 Task: Select the Asia/Baku as time zone for the schedule.
Action: Mouse moved to (88, 111)
Screenshot: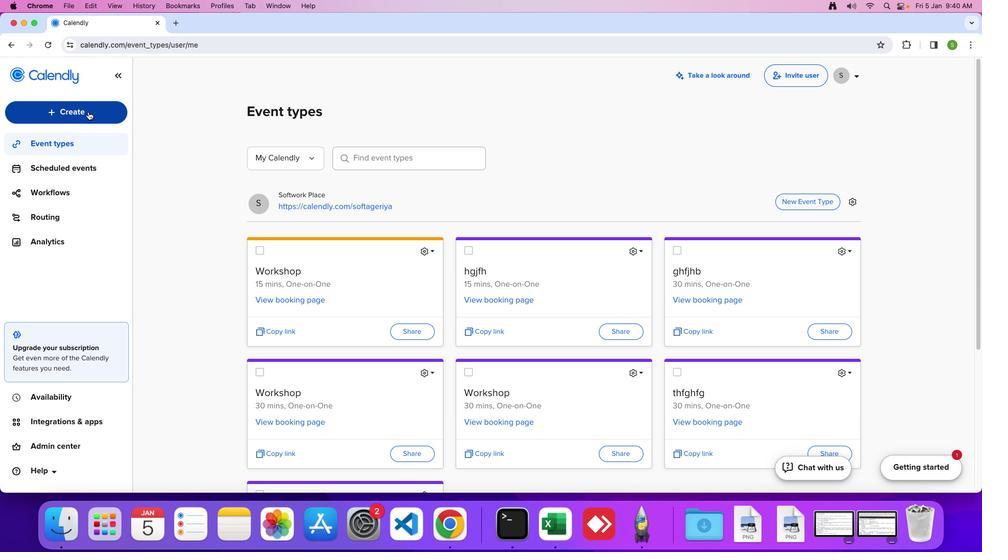 
Action: Mouse pressed left at (88, 111)
Screenshot: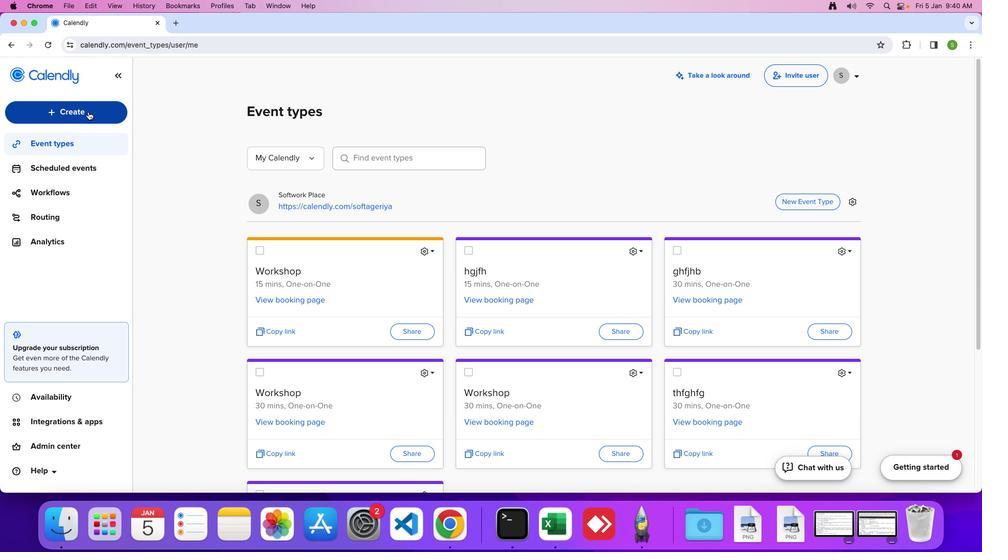 
Action: Mouse moved to (90, 203)
Screenshot: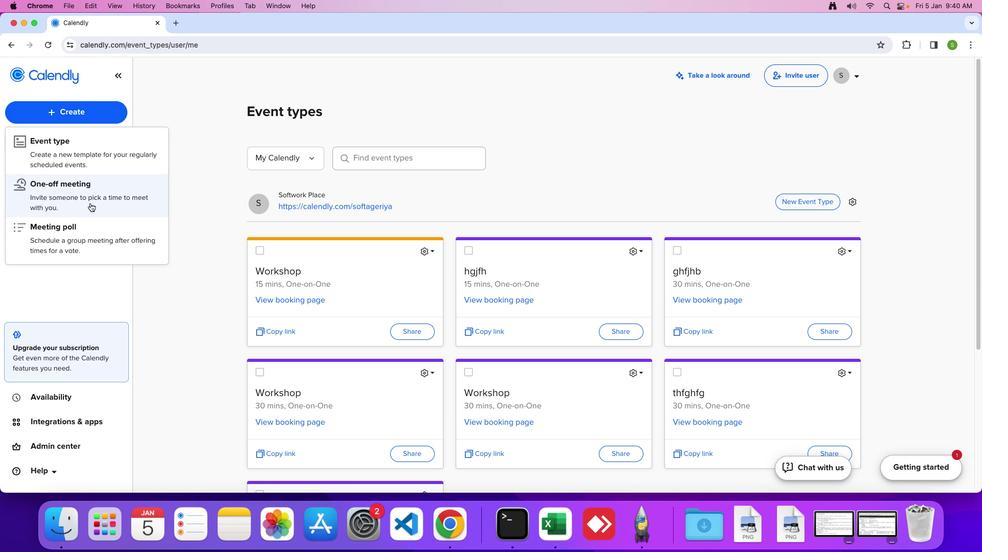 
Action: Mouse pressed left at (90, 203)
Screenshot: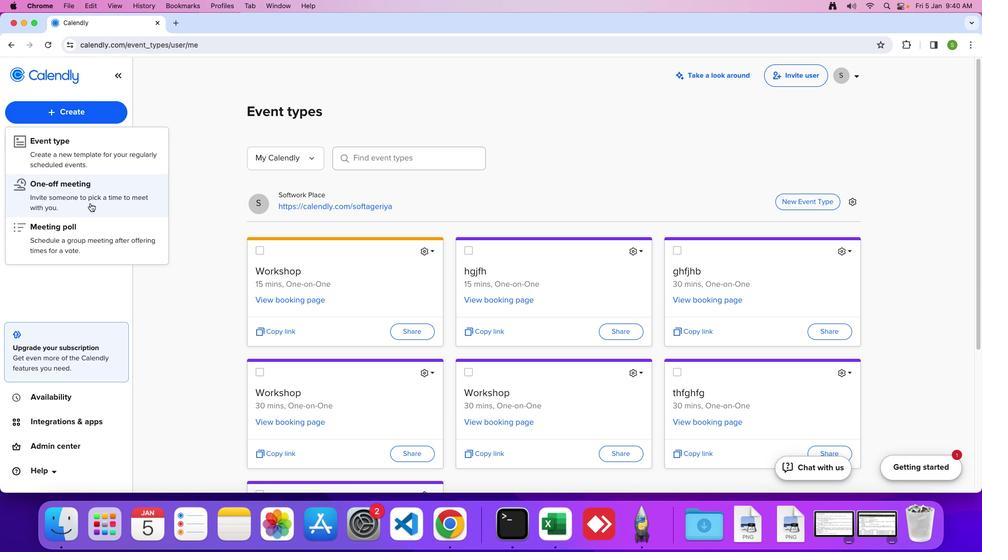 
Action: Mouse moved to (92, 125)
Screenshot: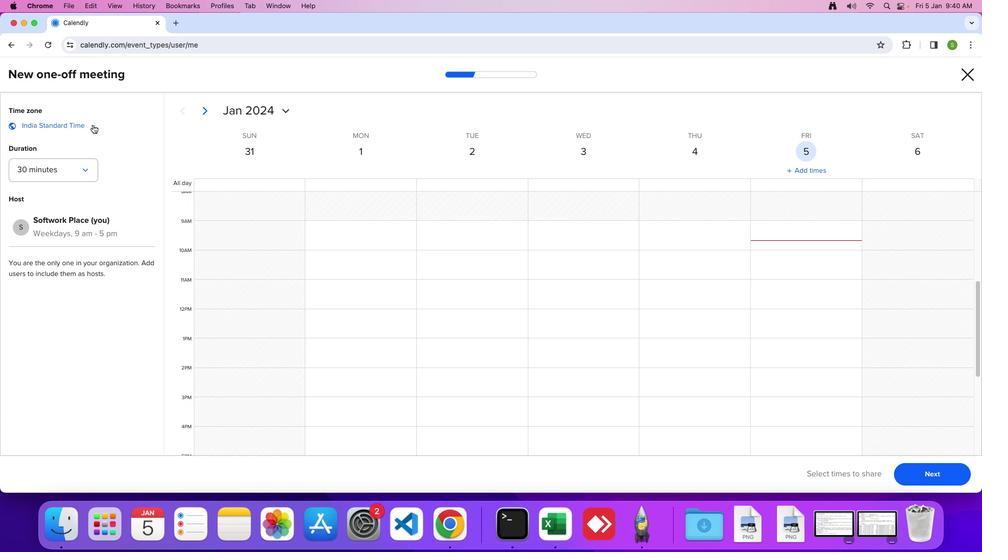 
Action: Mouse pressed left at (92, 125)
Screenshot: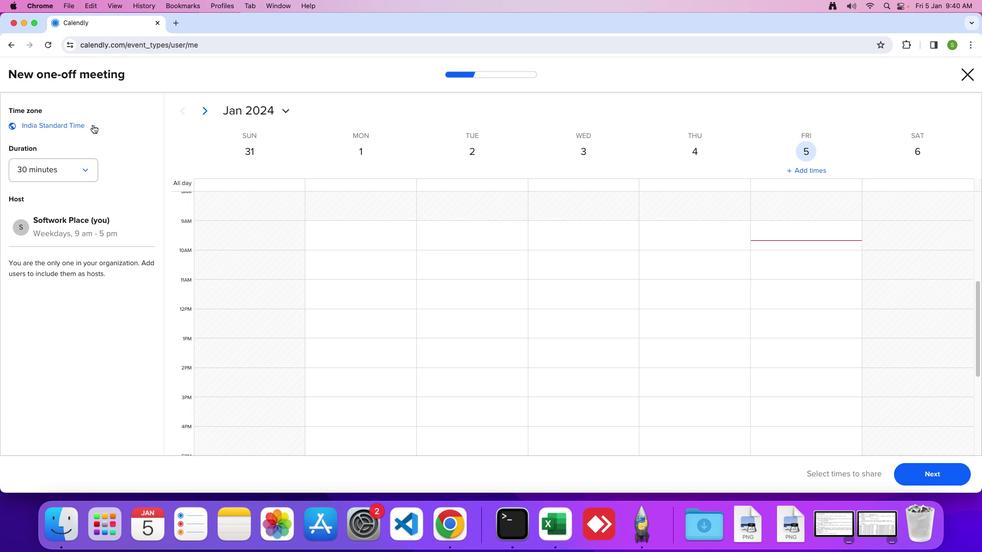 
Action: Mouse moved to (91, 210)
Screenshot: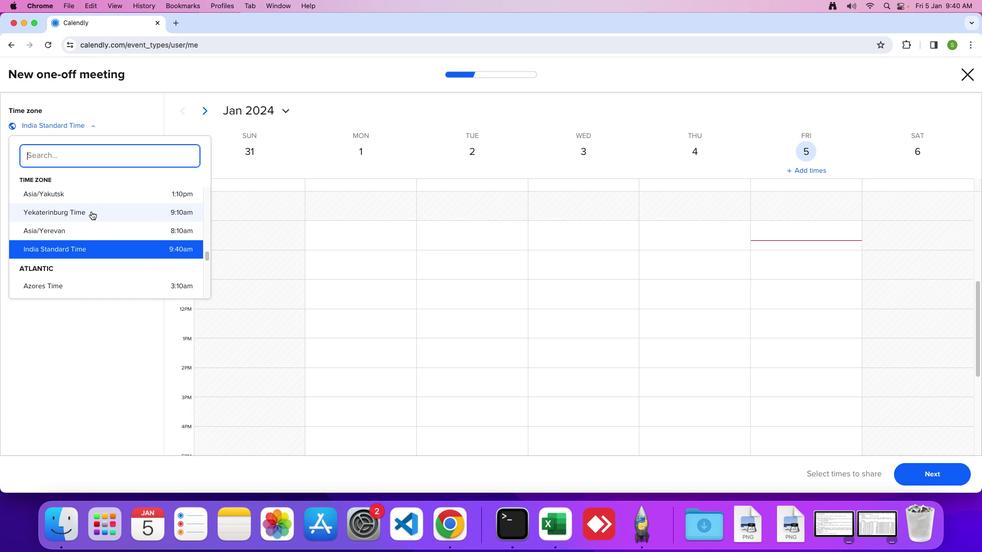 
Action: Mouse scrolled (91, 210) with delta (0, 0)
Screenshot: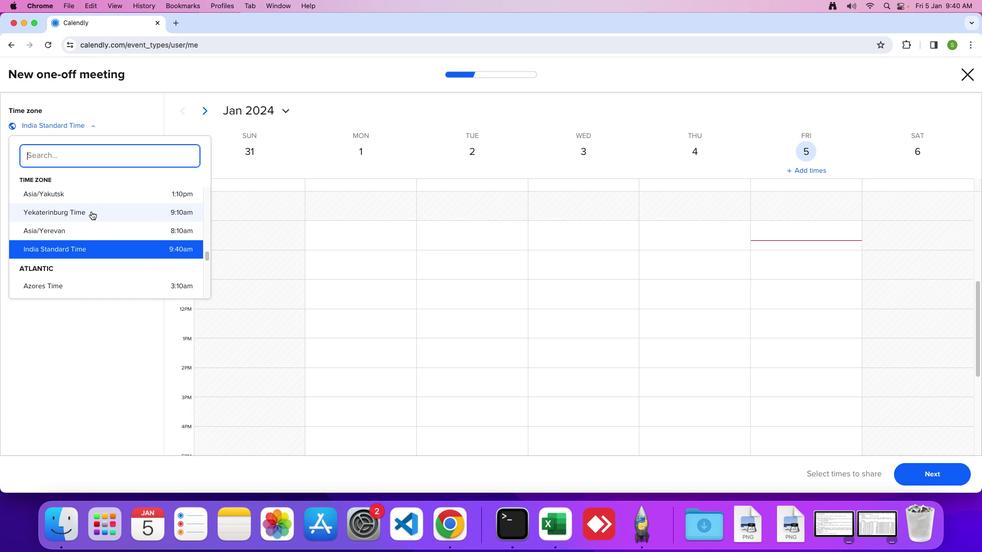 
Action: Mouse moved to (91, 211)
Screenshot: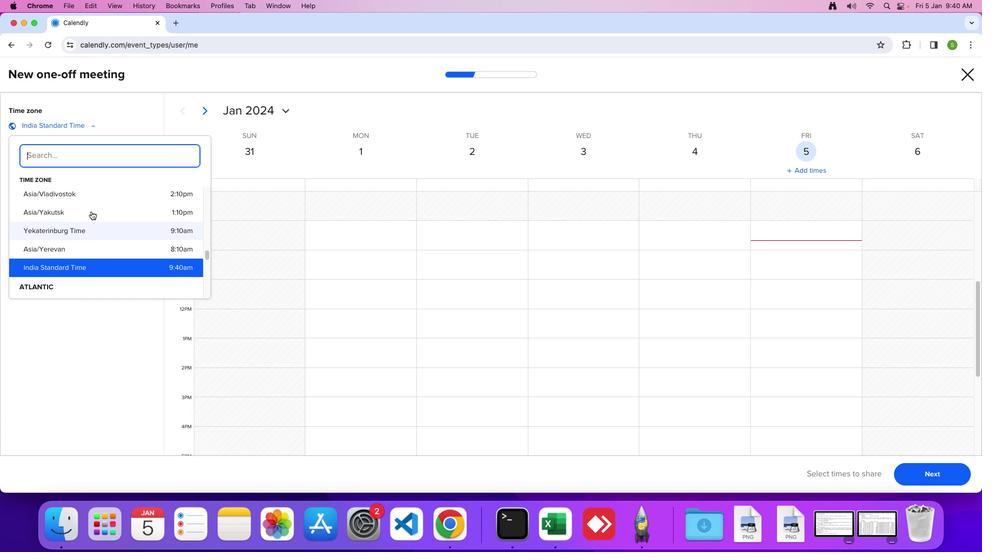 
Action: Mouse scrolled (91, 211) with delta (0, 0)
Screenshot: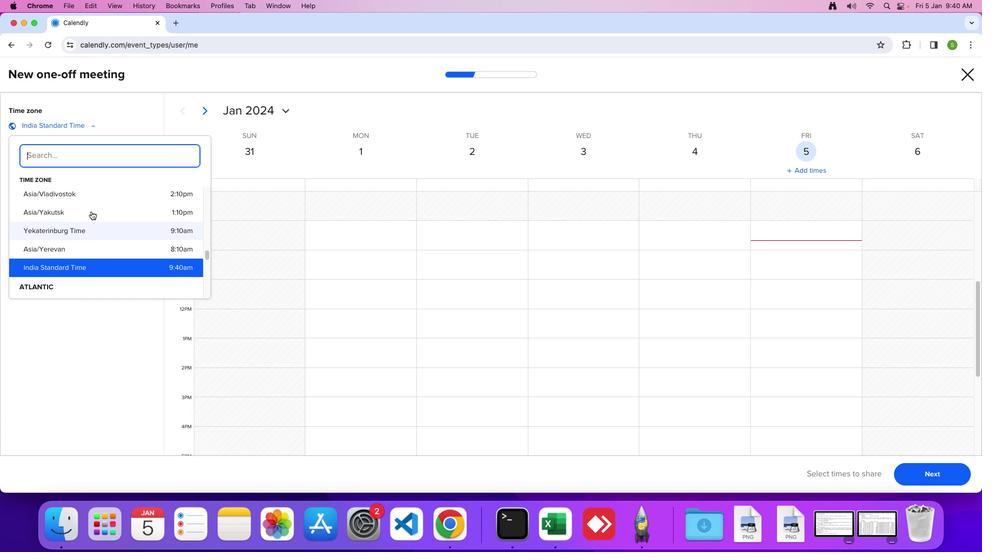 
Action: Mouse scrolled (91, 211) with delta (0, 1)
Screenshot: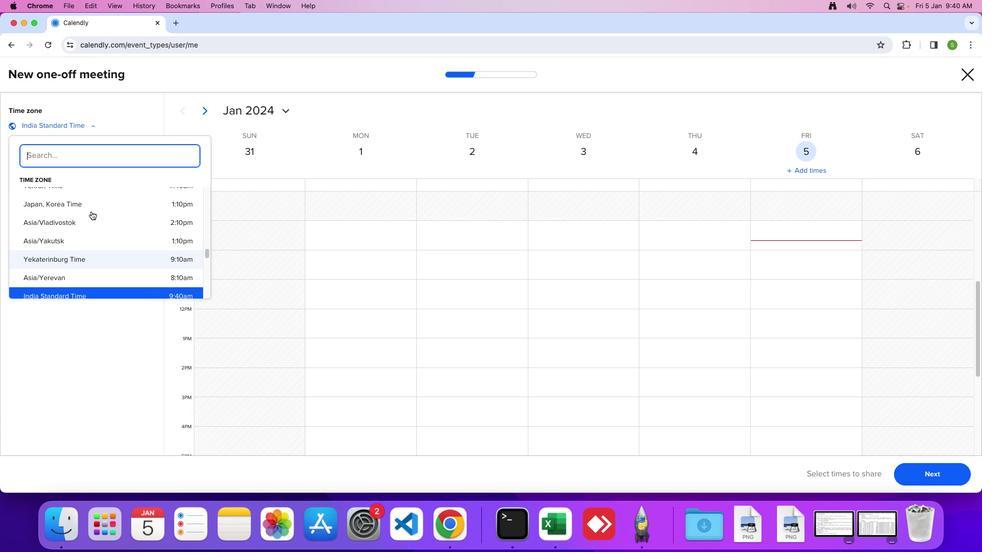 
Action: Mouse moved to (91, 211)
Screenshot: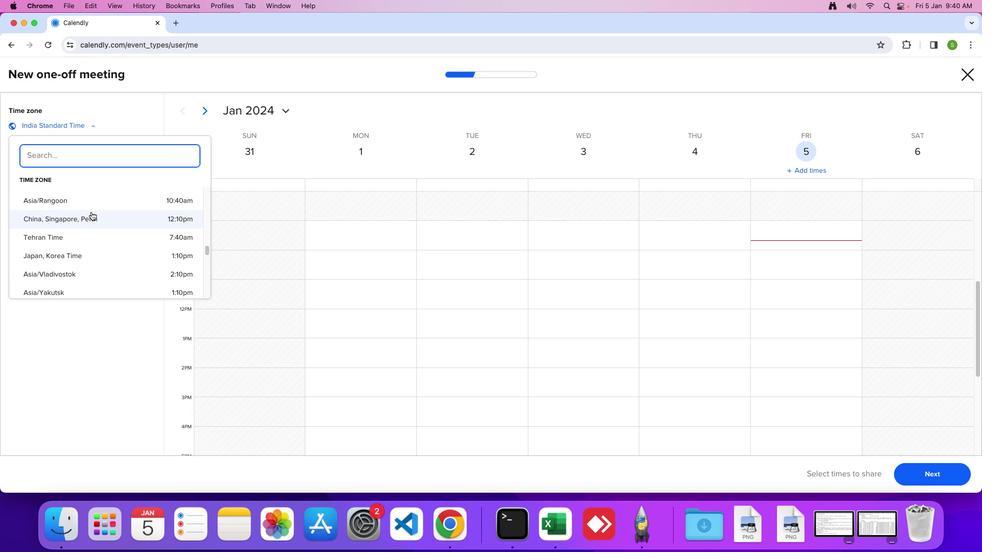 
Action: Mouse scrolled (91, 211) with delta (0, 0)
Screenshot: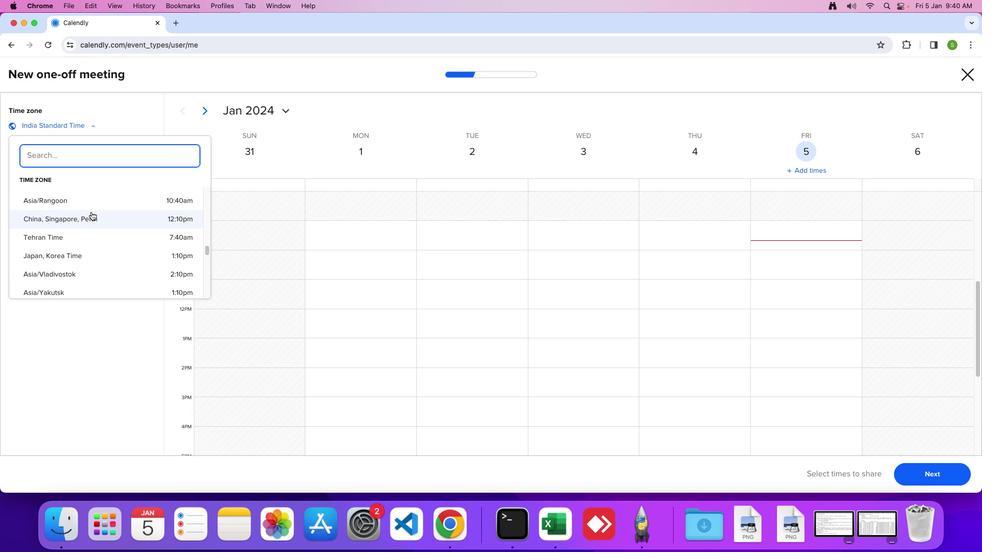 
Action: Mouse moved to (91, 211)
Screenshot: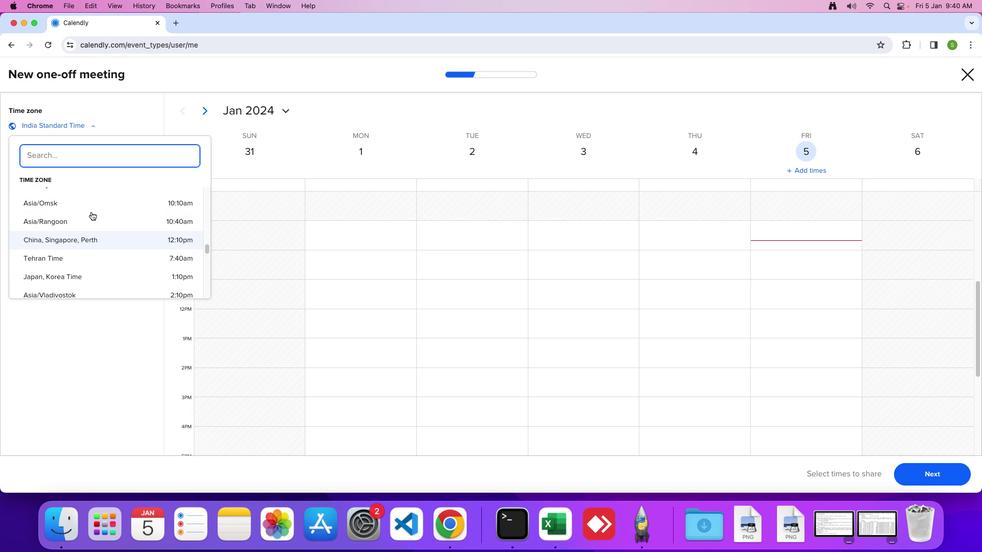 
Action: Mouse scrolled (91, 211) with delta (0, 0)
Screenshot: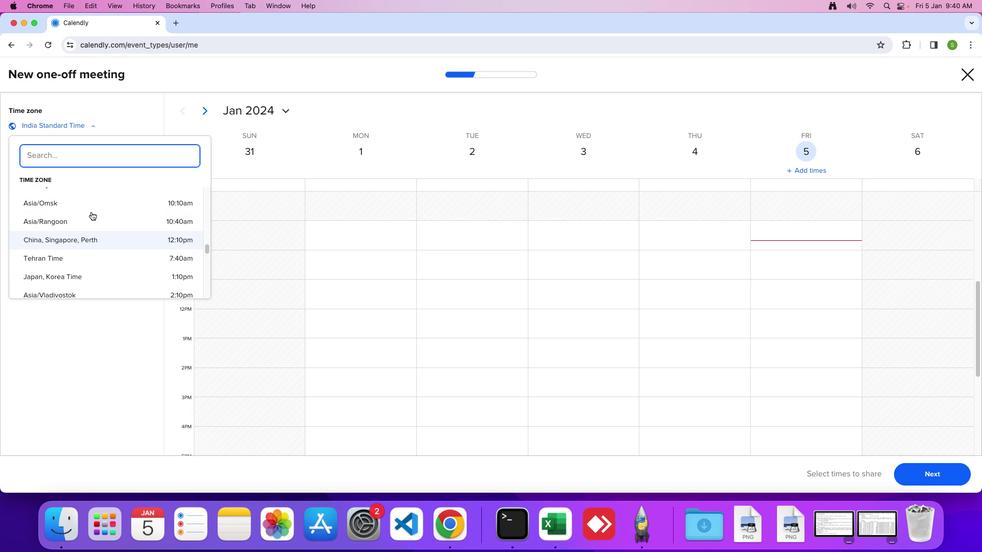
Action: Mouse scrolled (91, 211) with delta (0, 2)
Screenshot: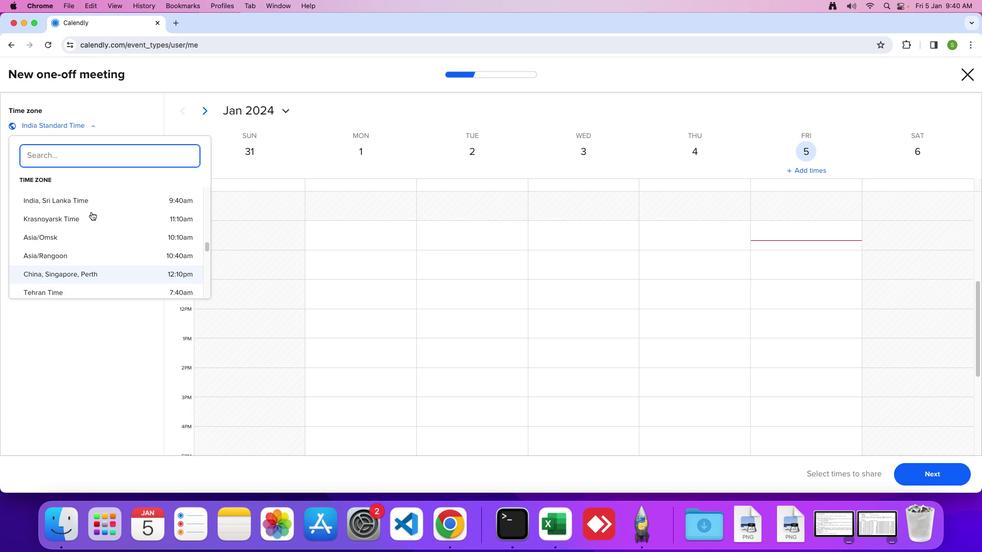 
Action: Mouse scrolled (91, 211) with delta (0, 0)
Screenshot: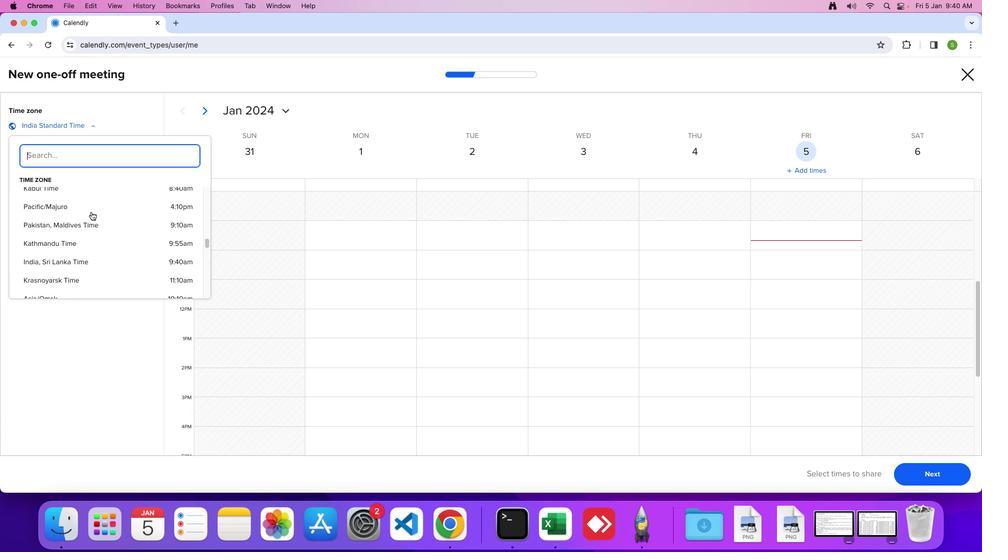 
Action: Mouse scrolled (91, 211) with delta (0, 0)
Screenshot: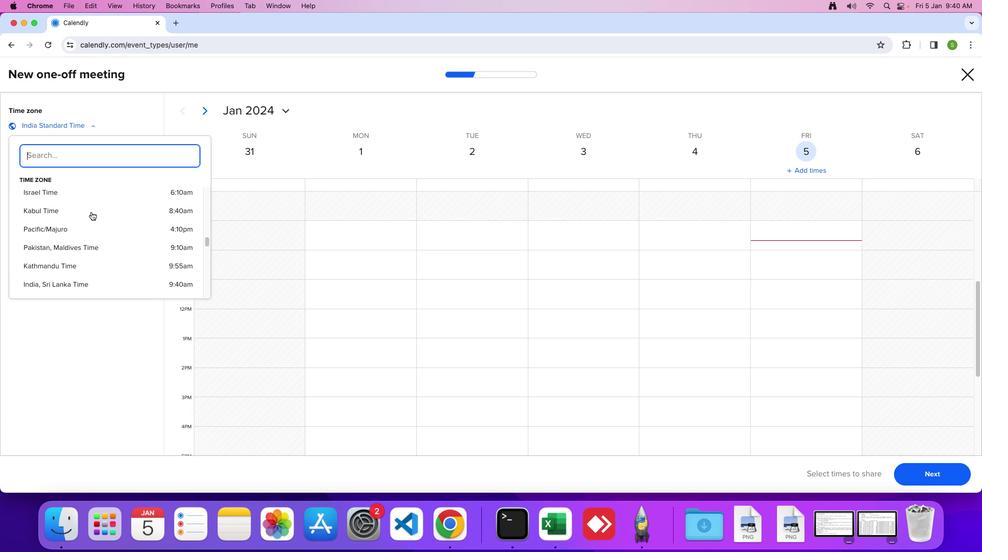 
Action: Mouse scrolled (91, 211) with delta (0, 2)
Screenshot: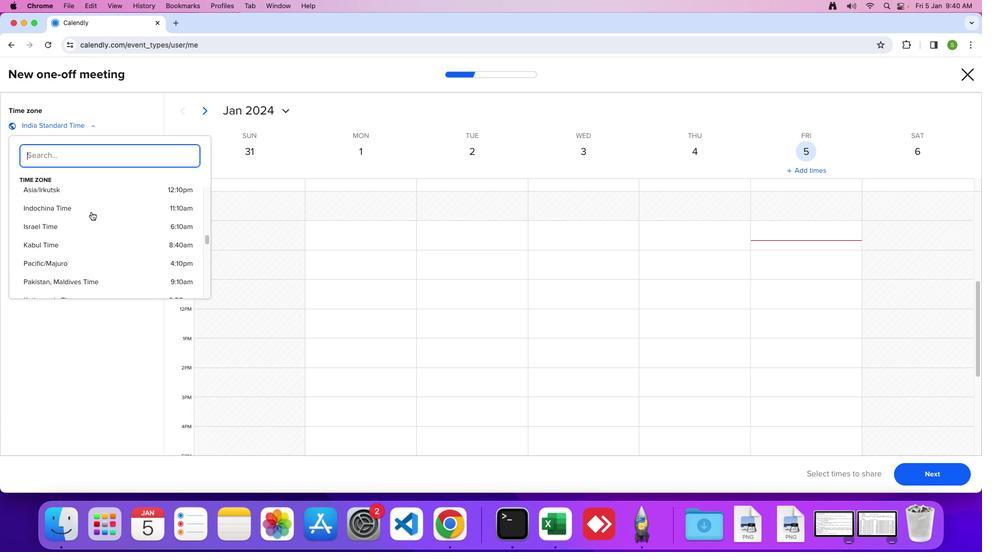 
Action: Mouse scrolled (91, 211) with delta (0, 0)
Screenshot: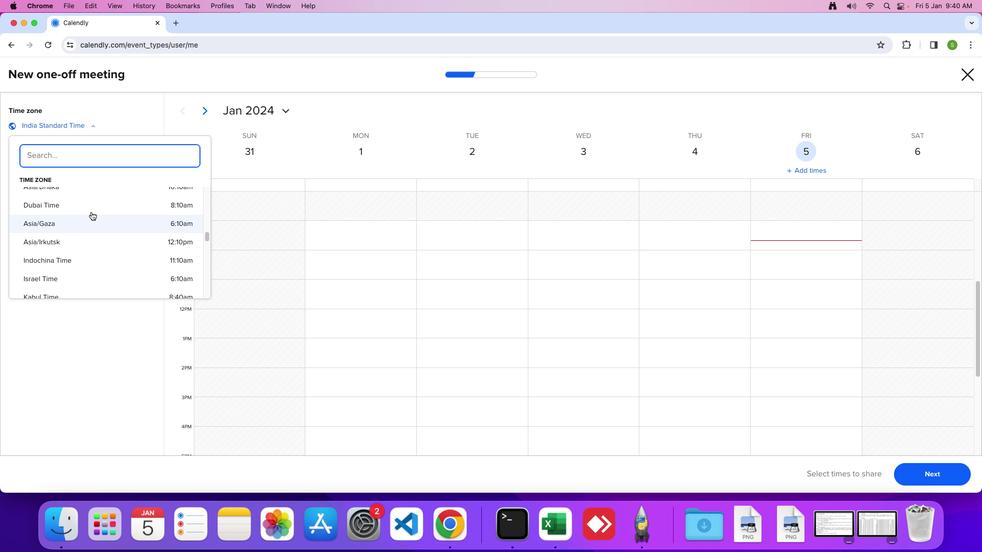 
Action: Mouse scrolled (91, 211) with delta (0, 0)
Screenshot: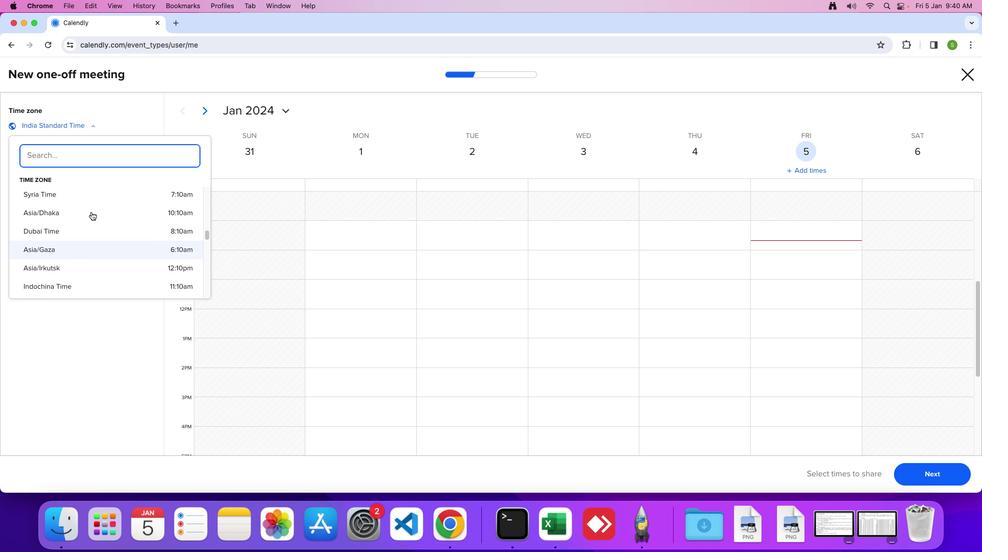 
Action: Mouse scrolled (91, 211) with delta (0, 1)
Screenshot: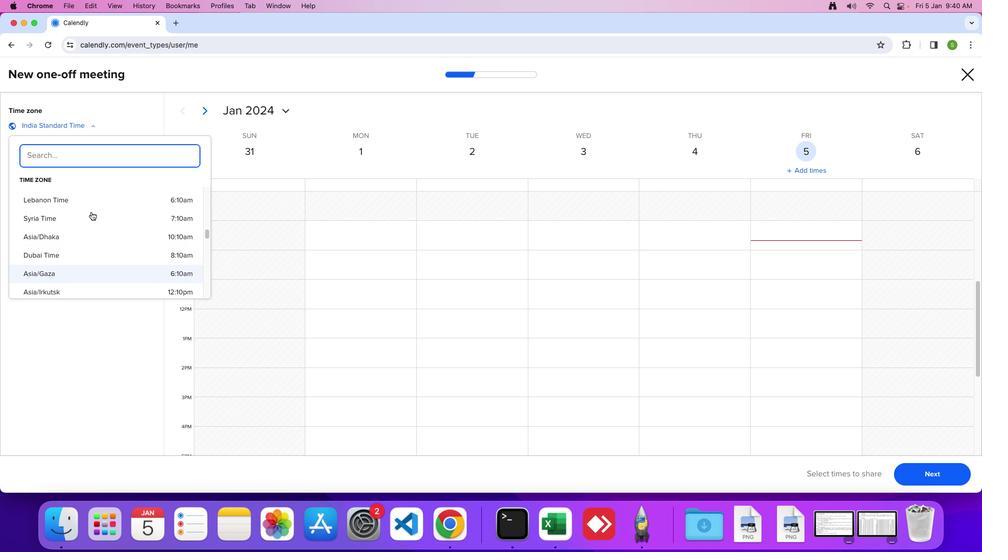 
Action: Mouse scrolled (91, 211) with delta (0, 0)
Screenshot: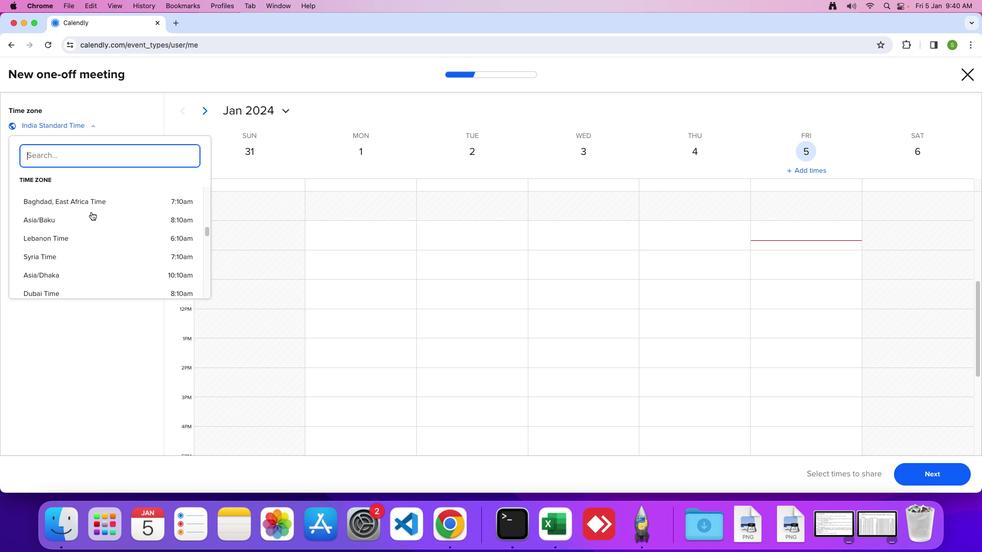 
Action: Mouse scrolled (91, 211) with delta (0, 0)
Screenshot: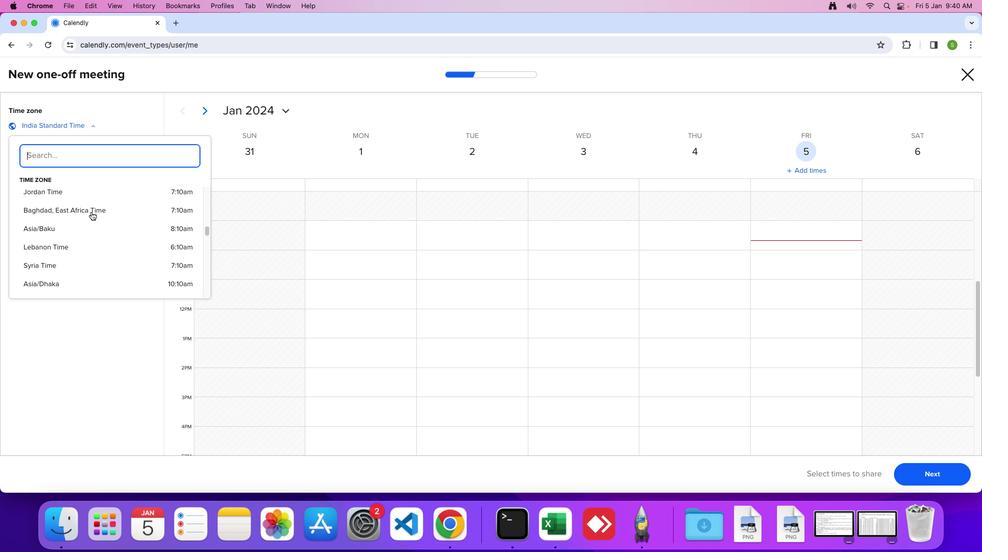
Action: Mouse scrolled (91, 211) with delta (0, 0)
Screenshot: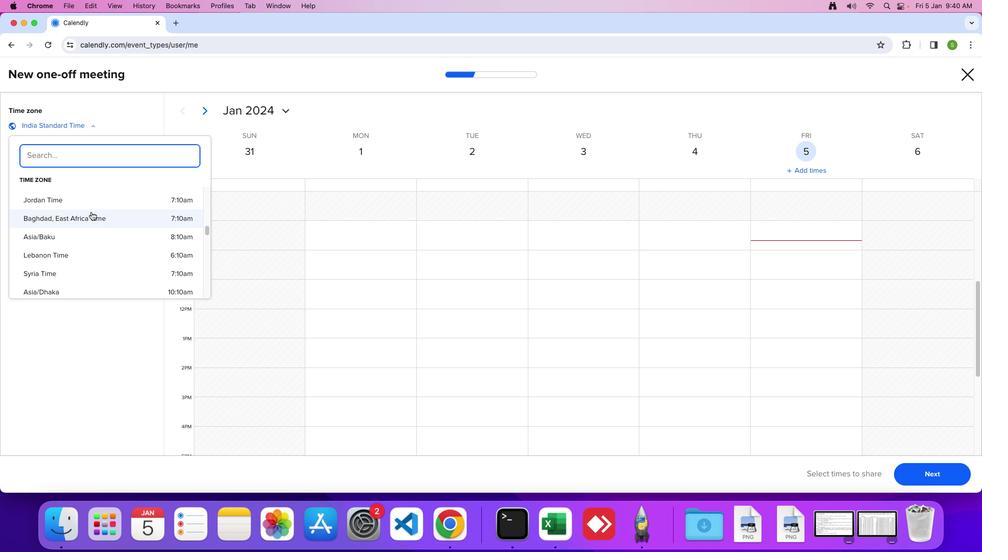 
Action: Mouse scrolled (91, 211) with delta (0, 0)
Screenshot: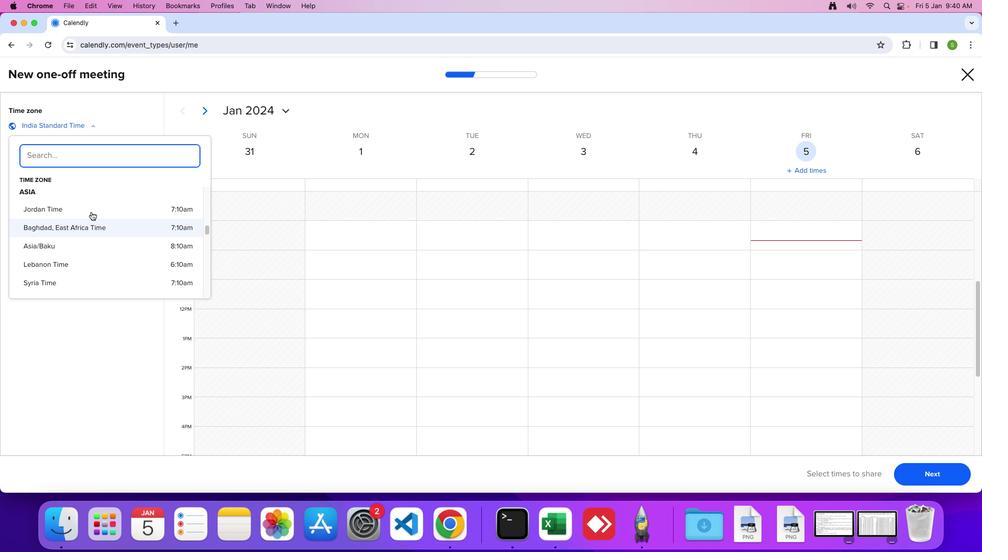 
Action: Mouse moved to (45, 252)
Screenshot: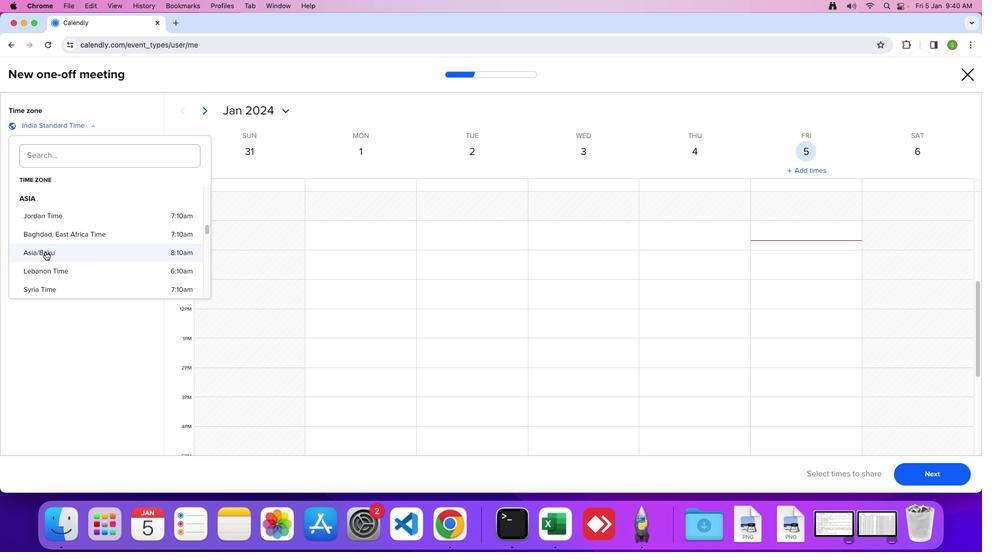
Action: Mouse pressed left at (45, 252)
Screenshot: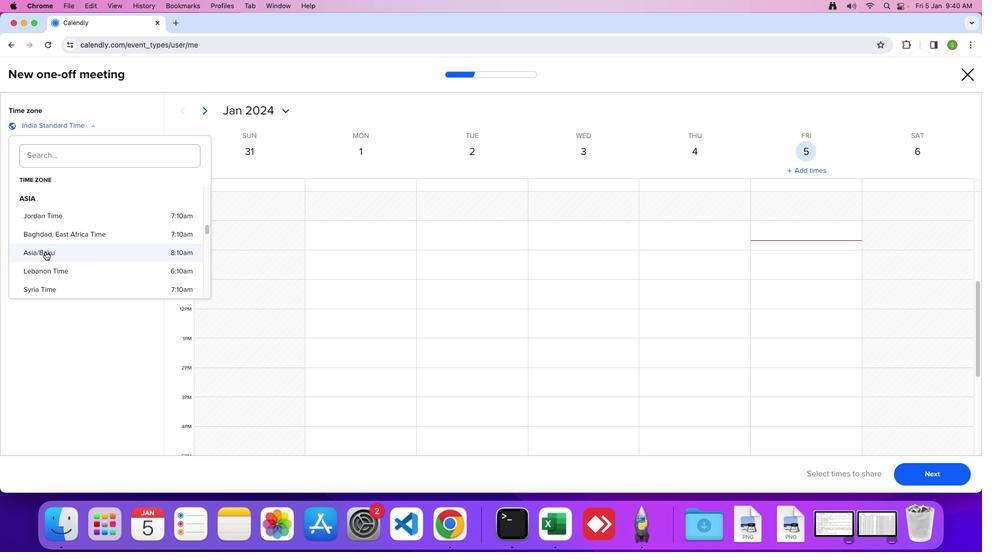 
